 Task: Lookup the "last" card linked in the attachments.
Action: Mouse moved to (1181, 300)
Screenshot: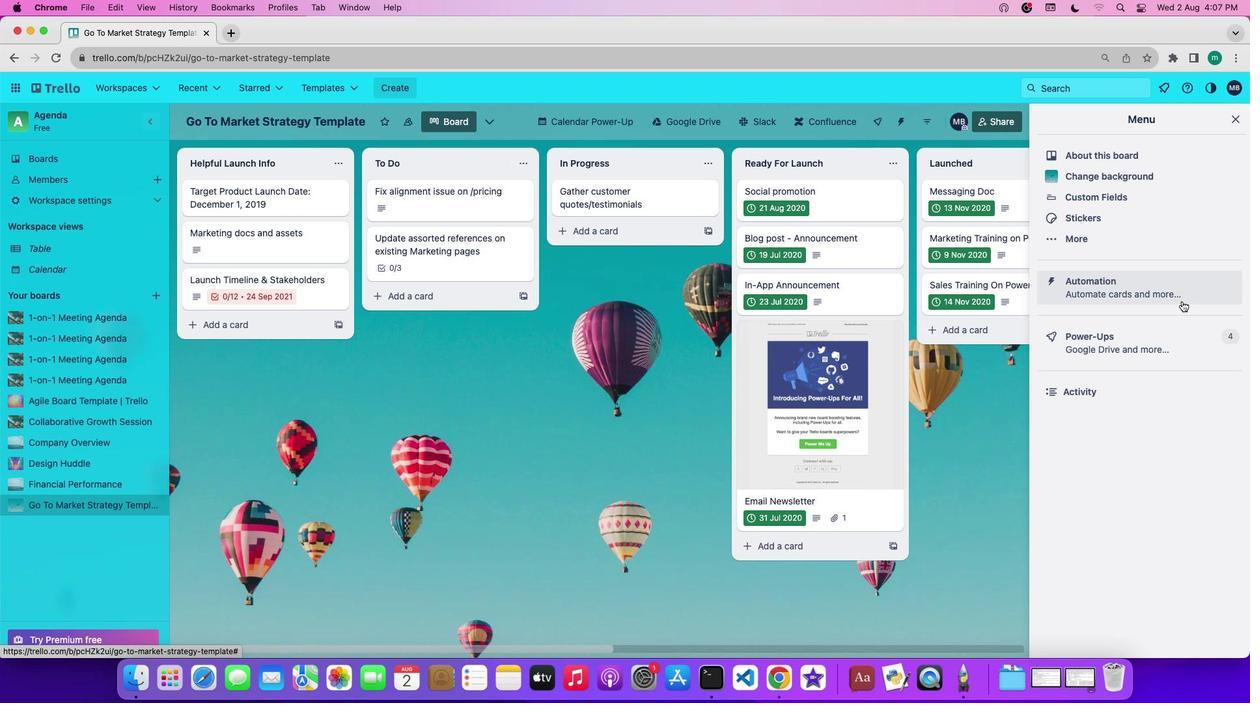 
Action: Mouse pressed left at (1181, 300)
Screenshot: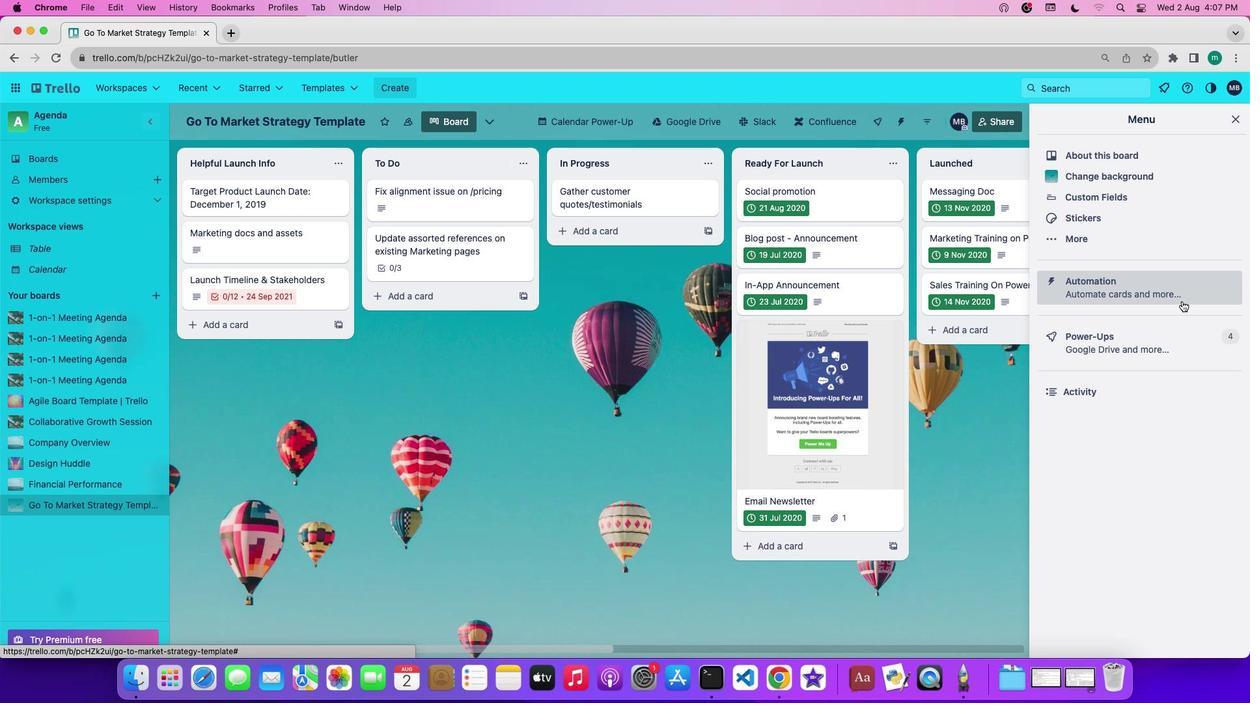 
Action: Mouse moved to (243, 337)
Screenshot: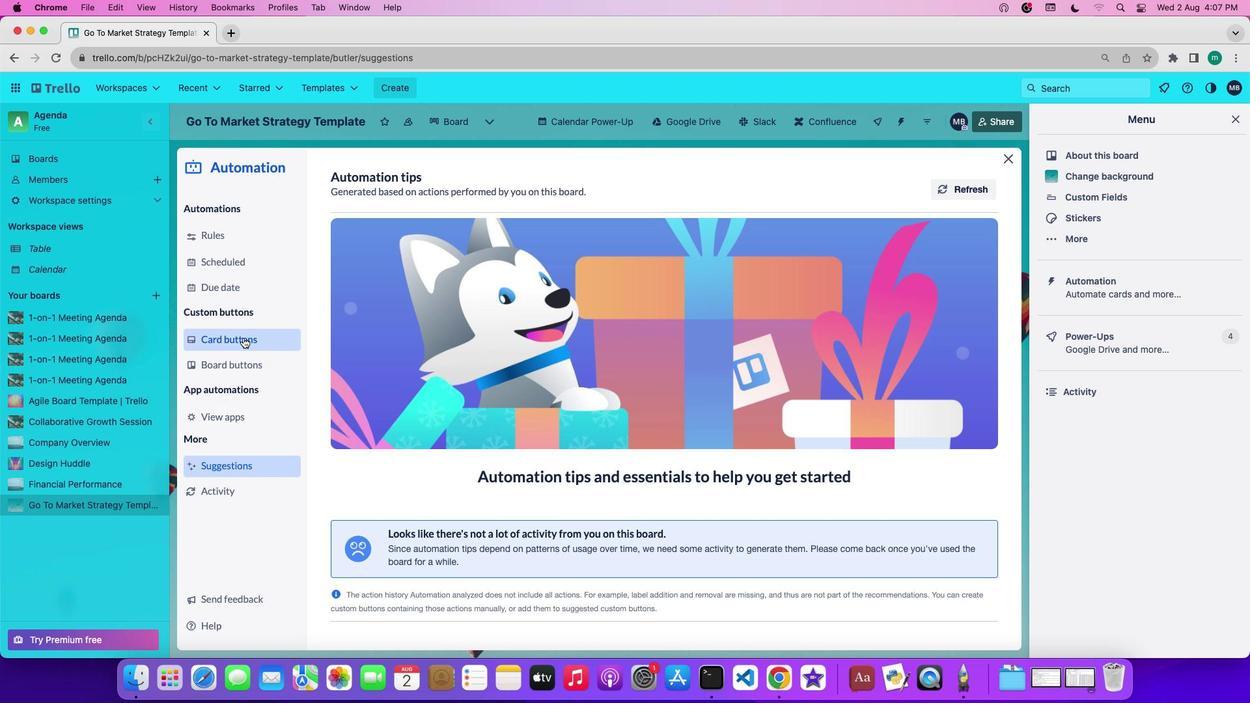 
Action: Mouse pressed left at (243, 337)
Screenshot: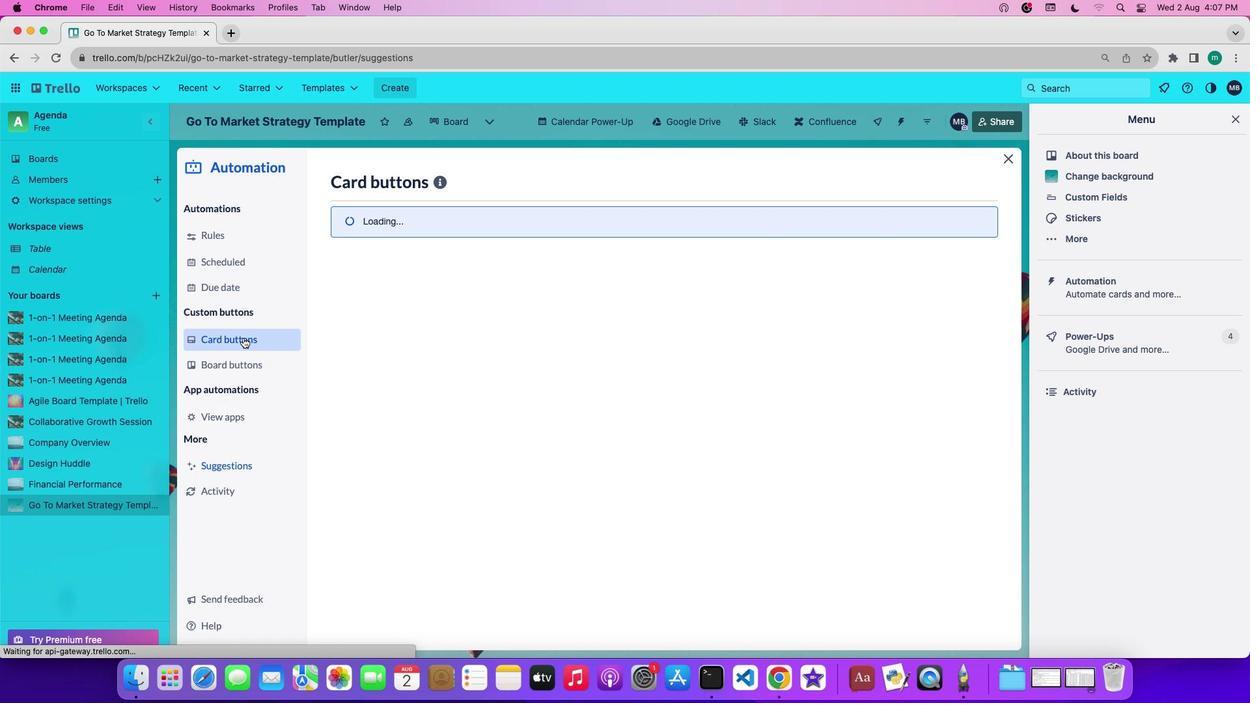 
Action: Mouse moved to (393, 466)
Screenshot: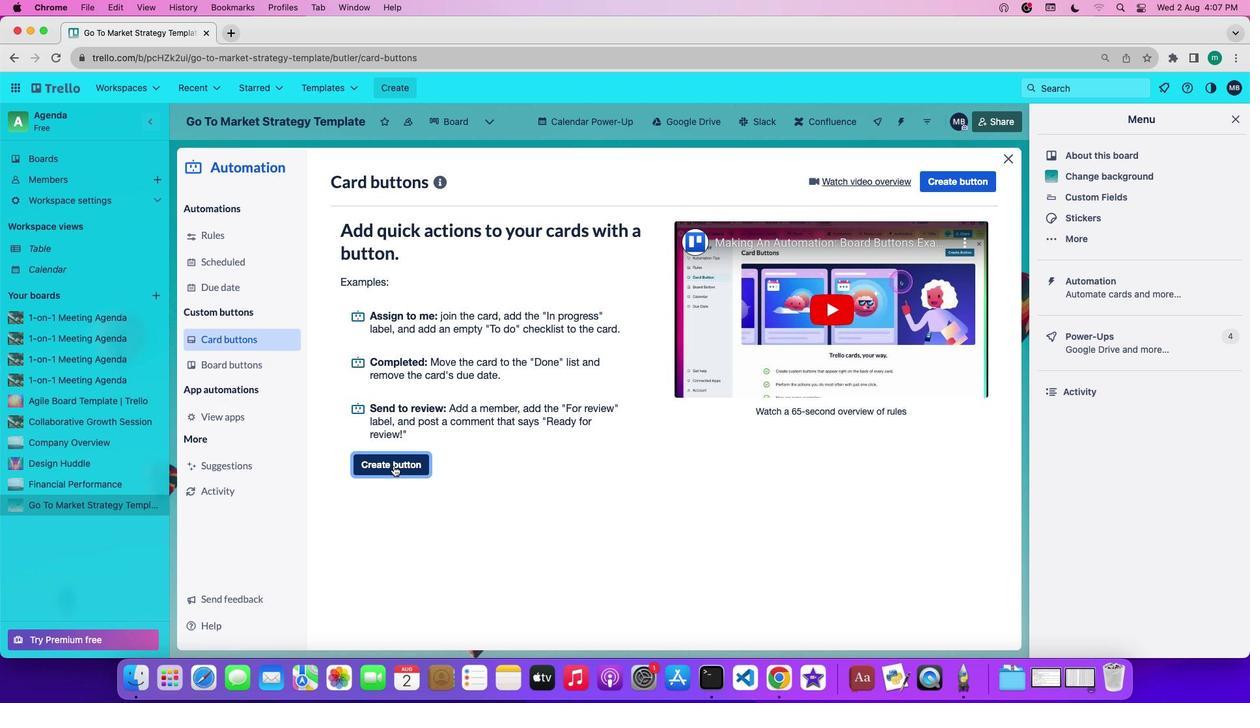 
Action: Mouse pressed left at (393, 466)
Screenshot: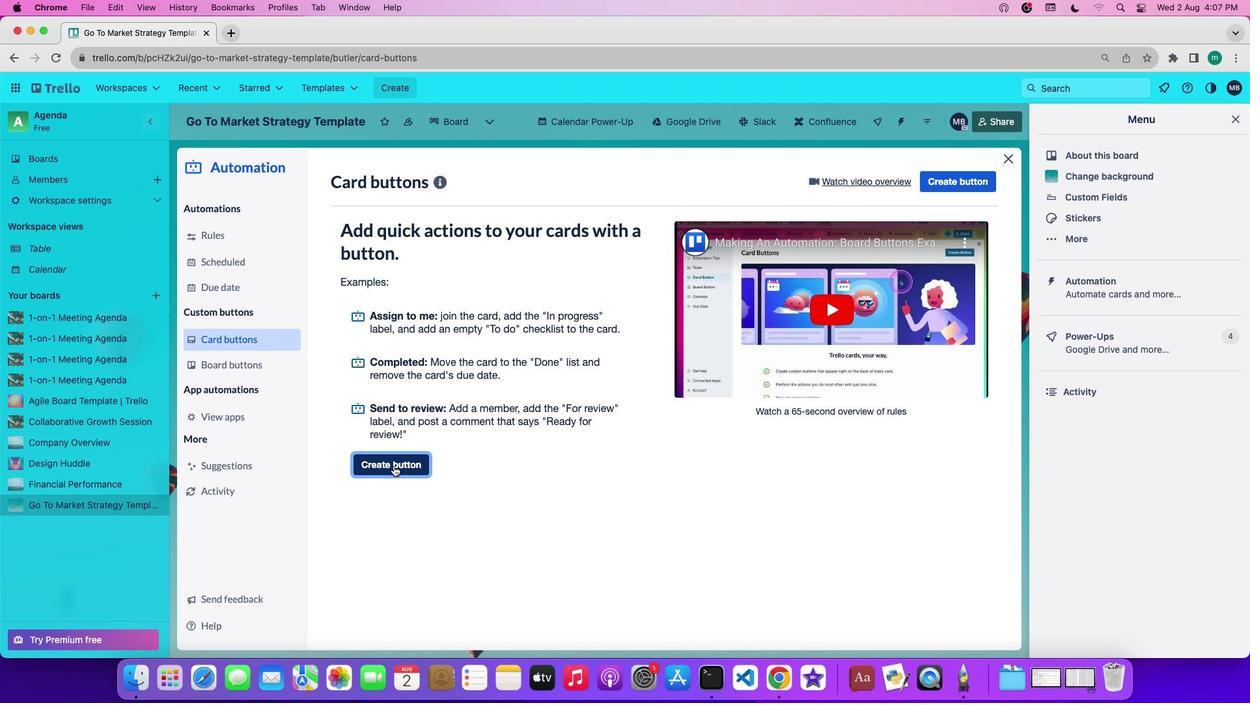 
Action: Mouse moved to (746, 359)
Screenshot: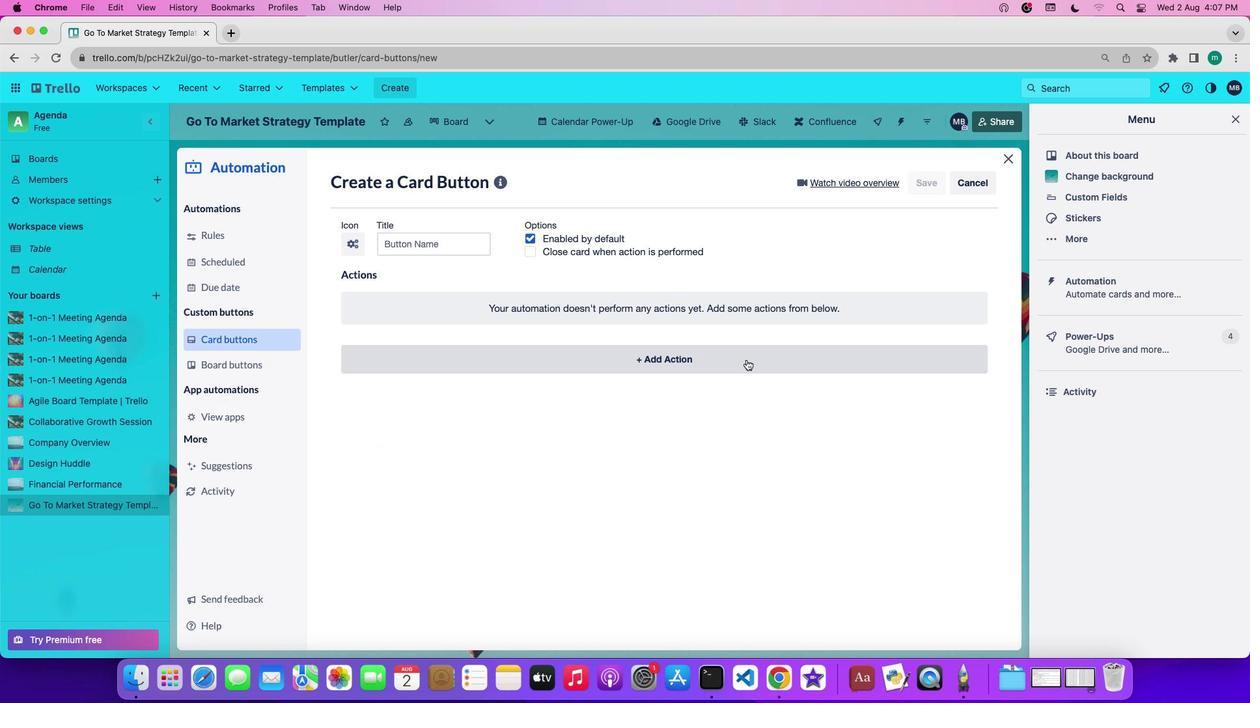 
Action: Mouse pressed left at (746, 359)
Screenshot: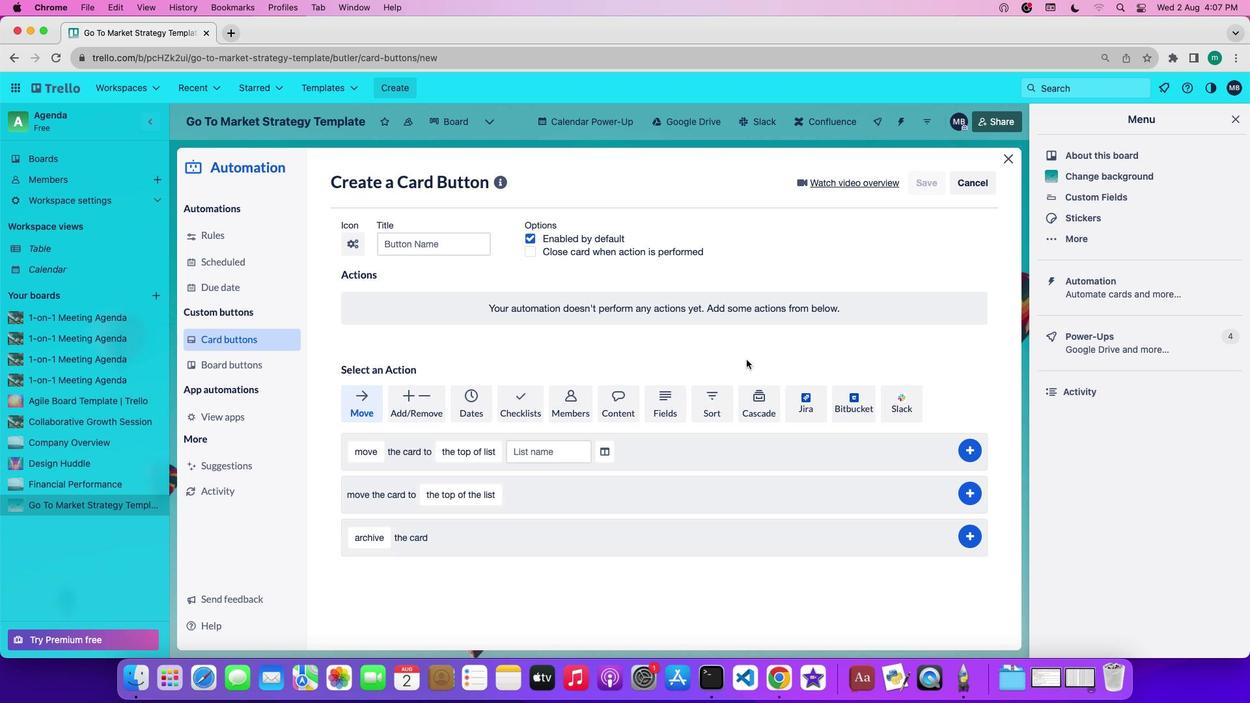 
Action: Mouse moved to (759, 403)
Screenshot: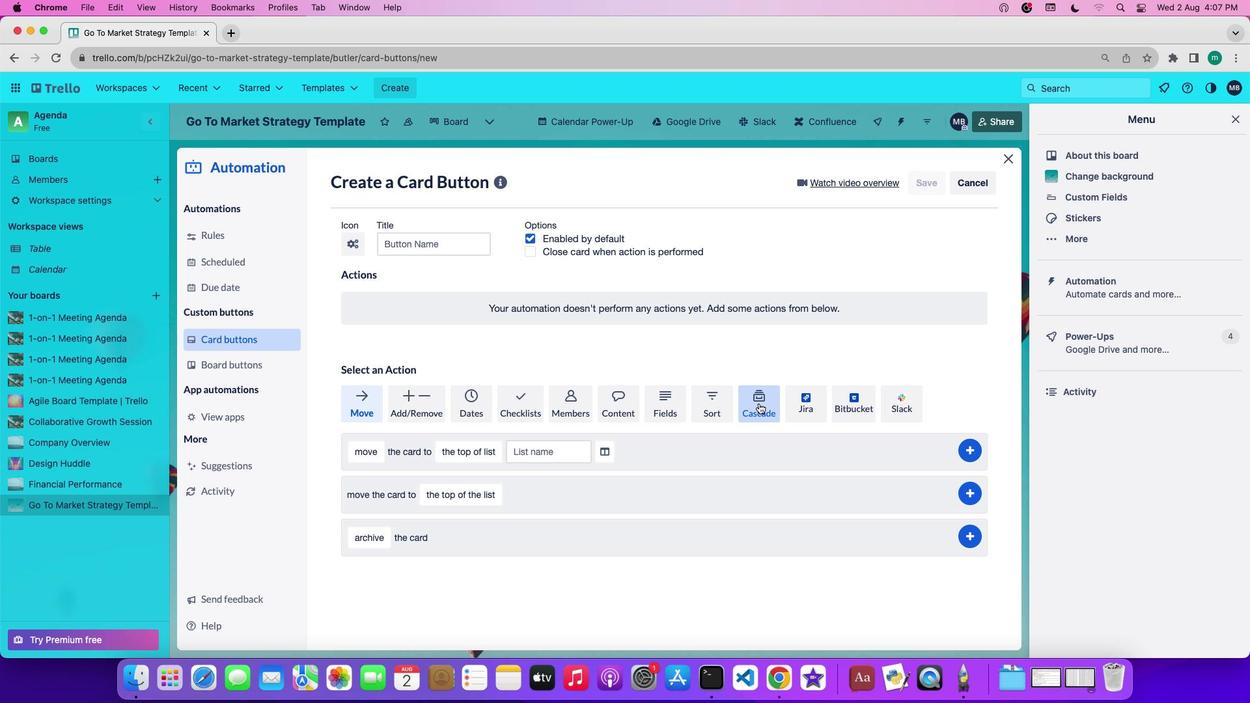 
Action: Mouse pressed left at (759, 403)
Screenshot: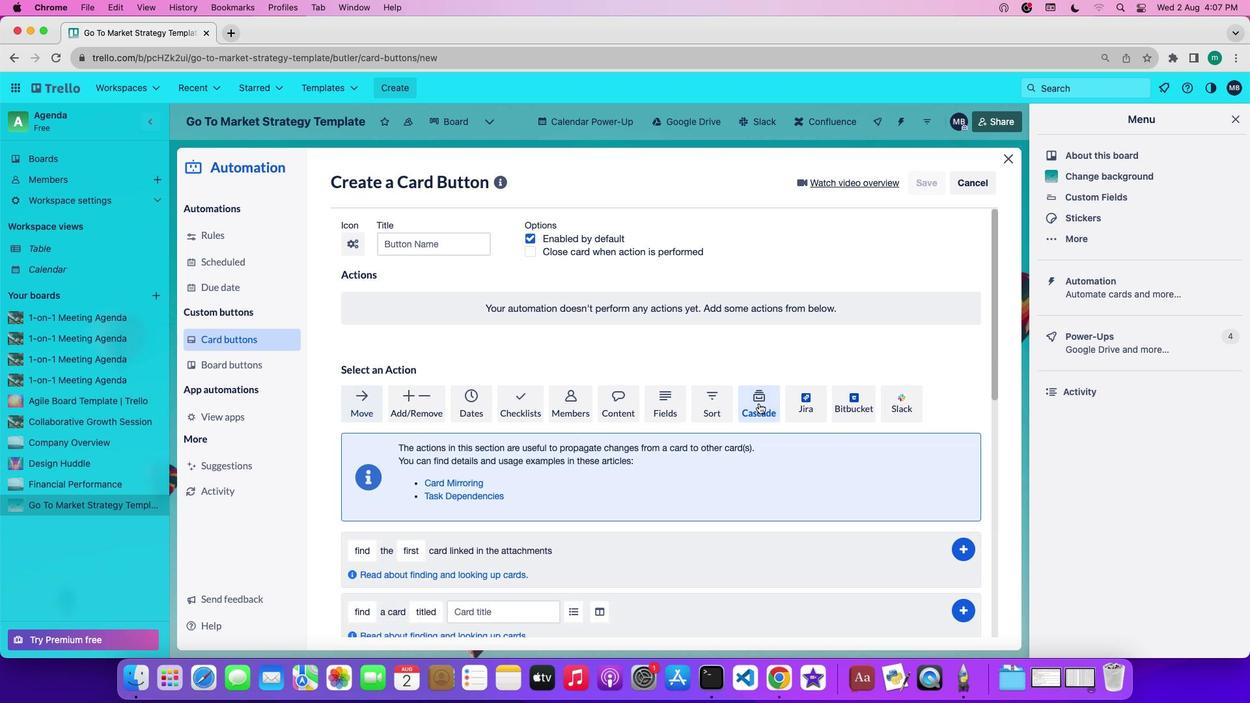 
Action: Mouse moved to (528, 532)
Screenshot: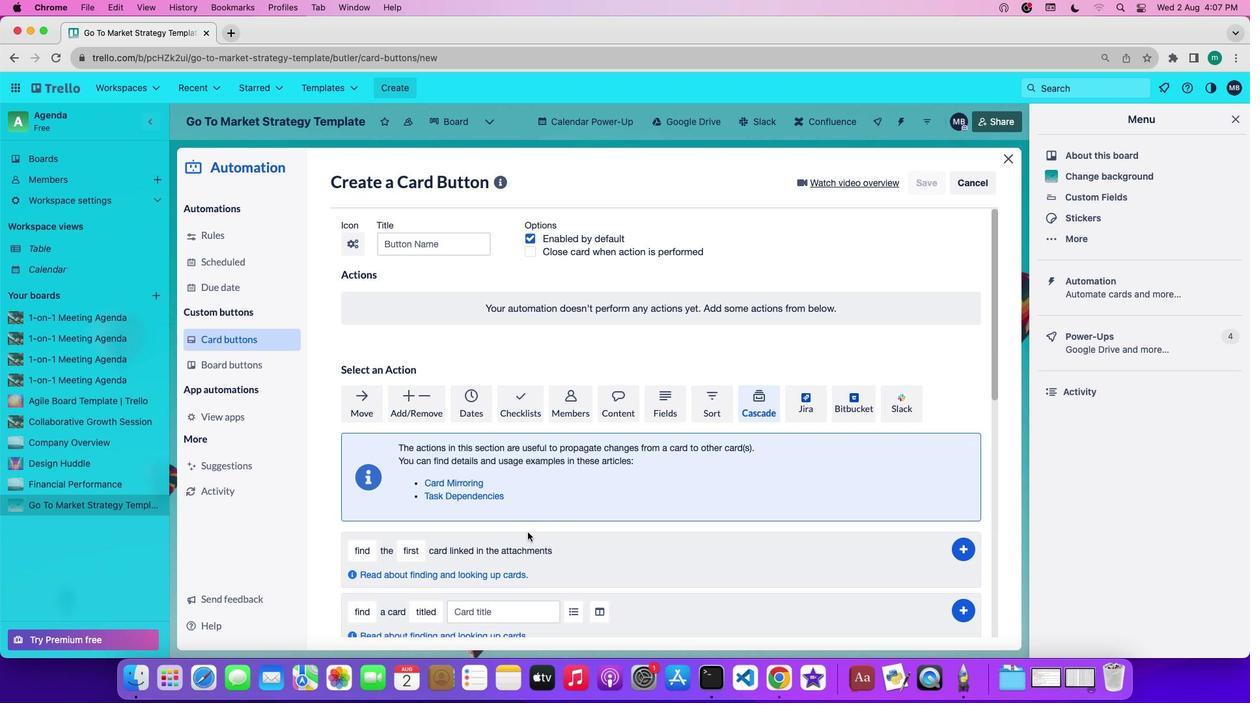 
Action: Mouse scrolled (528, 532) with delta (0, 0)
Screenshot: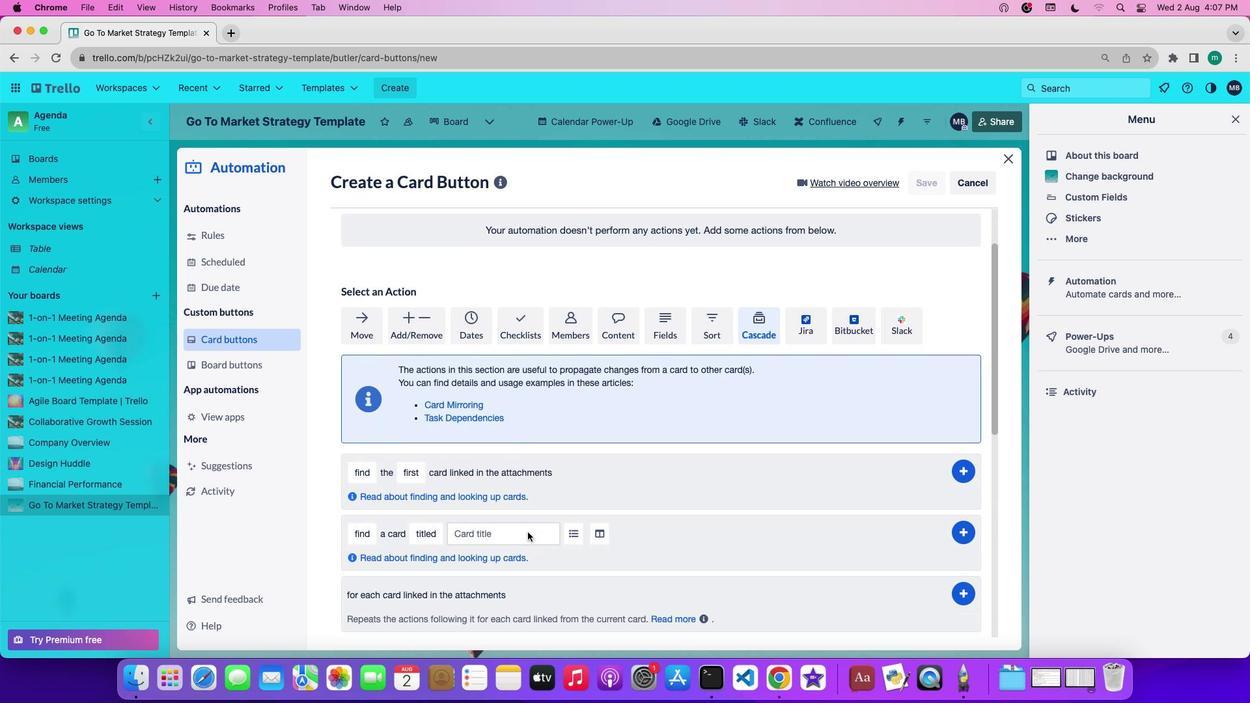 
Action: Mouse scrolled (528, 532) with delta (0, 0)
Screenshot: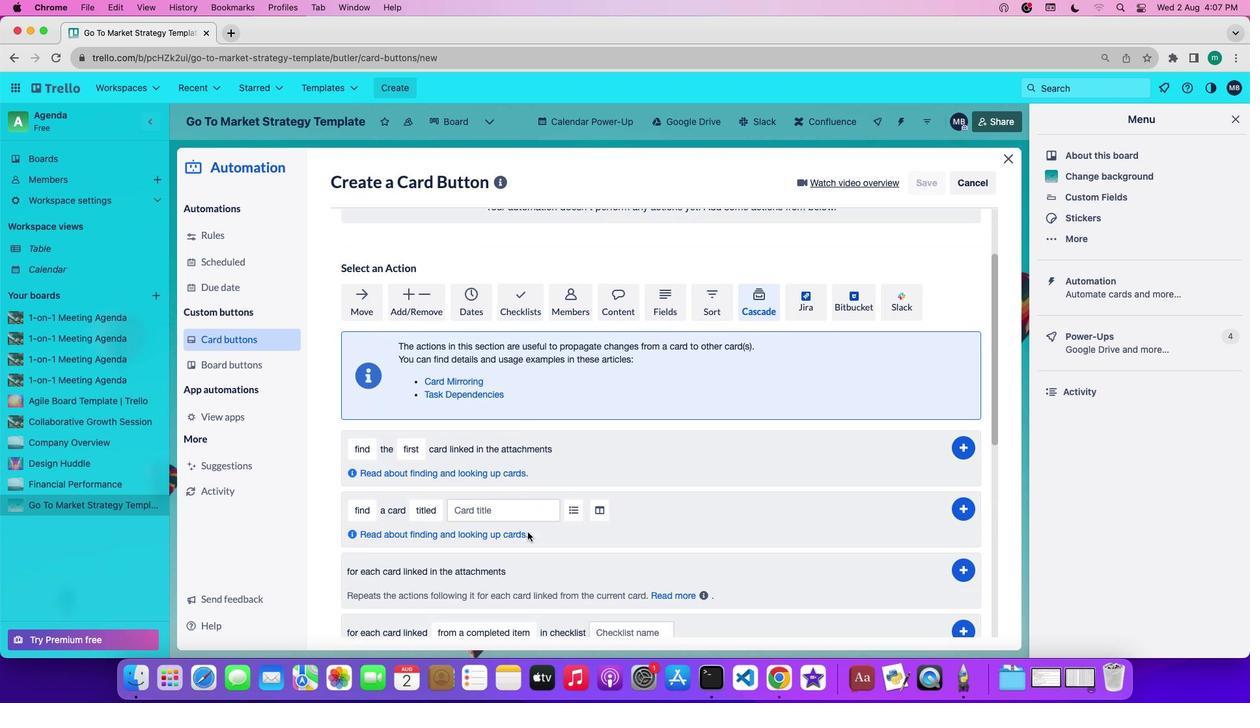 
Action: Mouse scrolled (528, 532) with delta (0, -1)
Screenshot: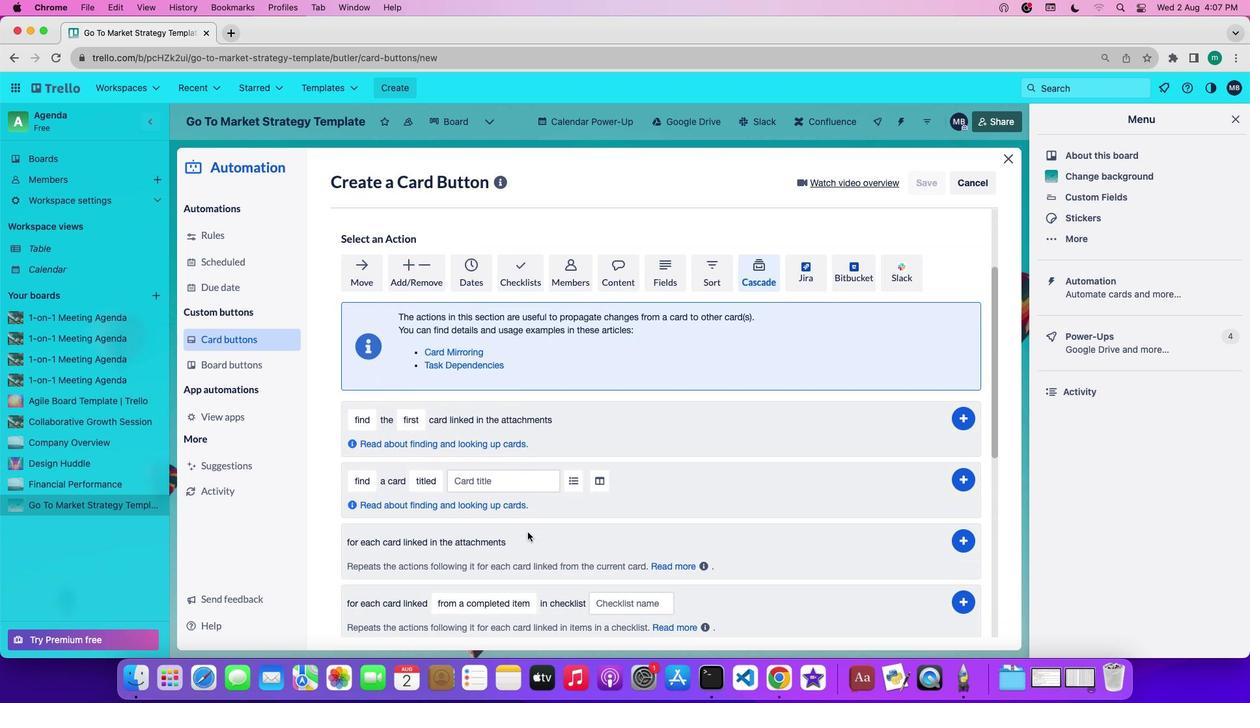
Action: Mouse scrolled (528, 532) with delta (0, -1)
Screenshot: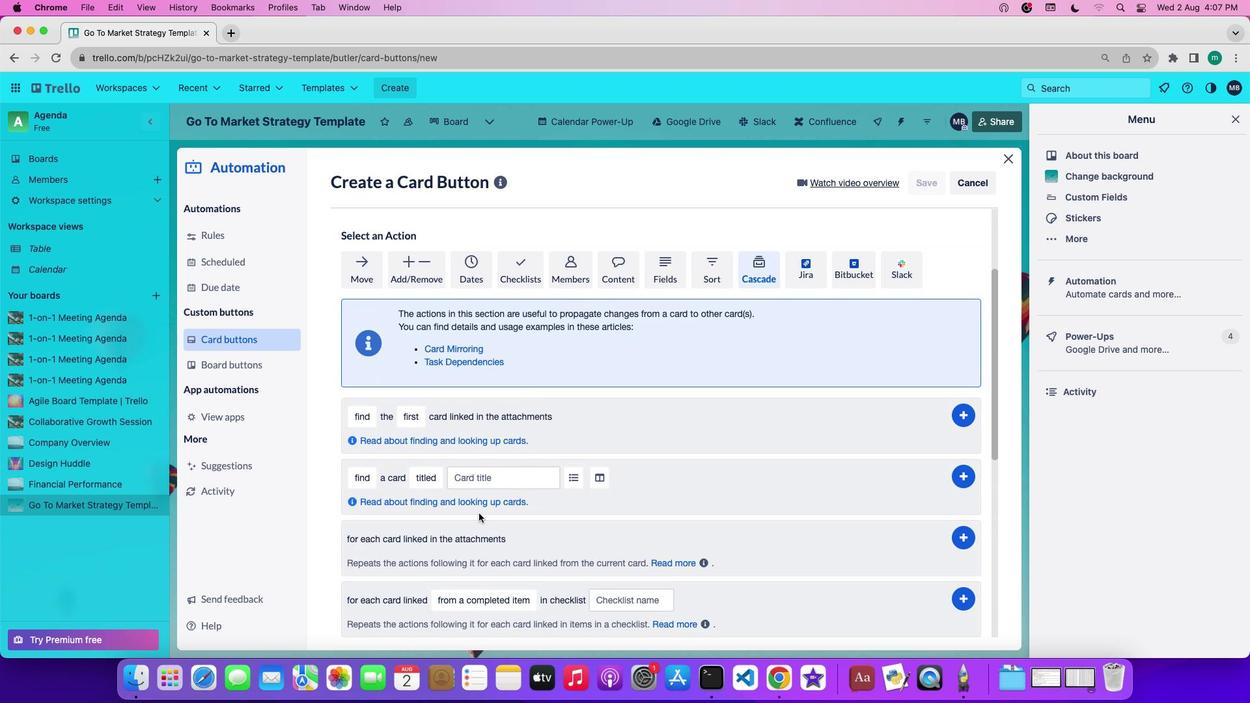 
Action: Mouse moved to (376, 468)
Screenshot: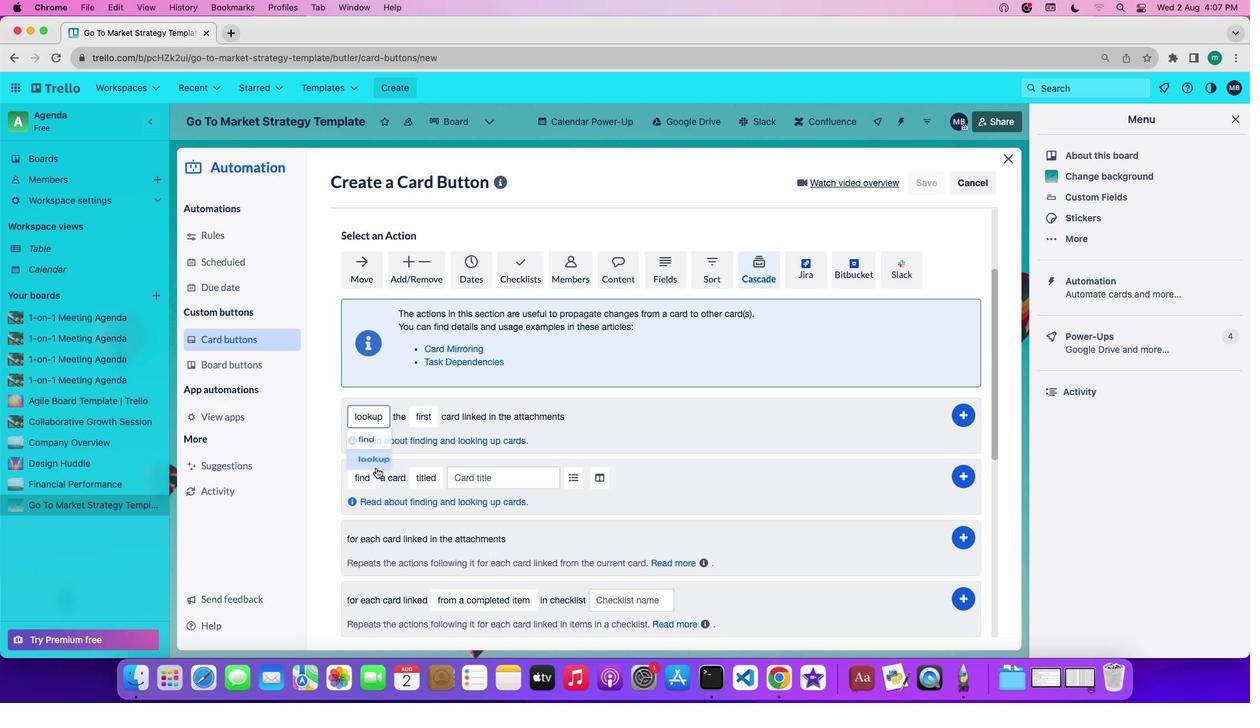 
Action: Mouse pressed left at (376, 468)
Screenshot: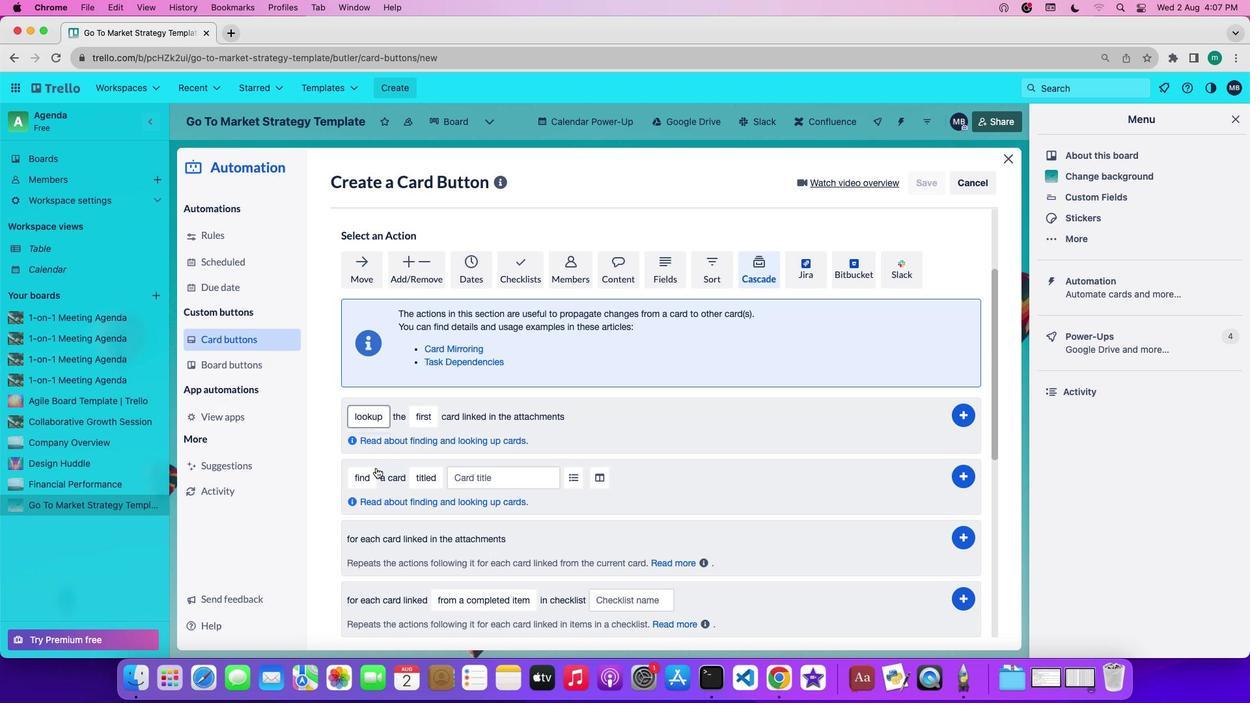 
Action: Mouse moved to (418, 419)
Screenshot: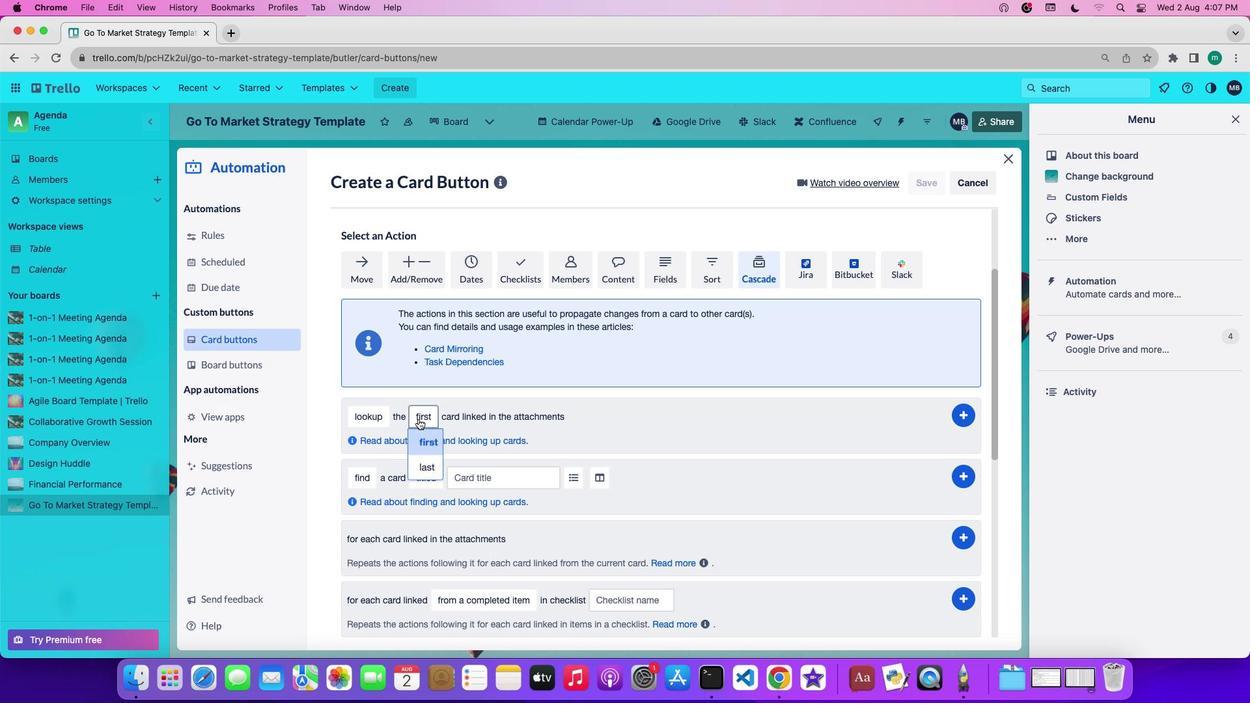 
Action: Mouse pressed left at (418, 419)
Screenshot: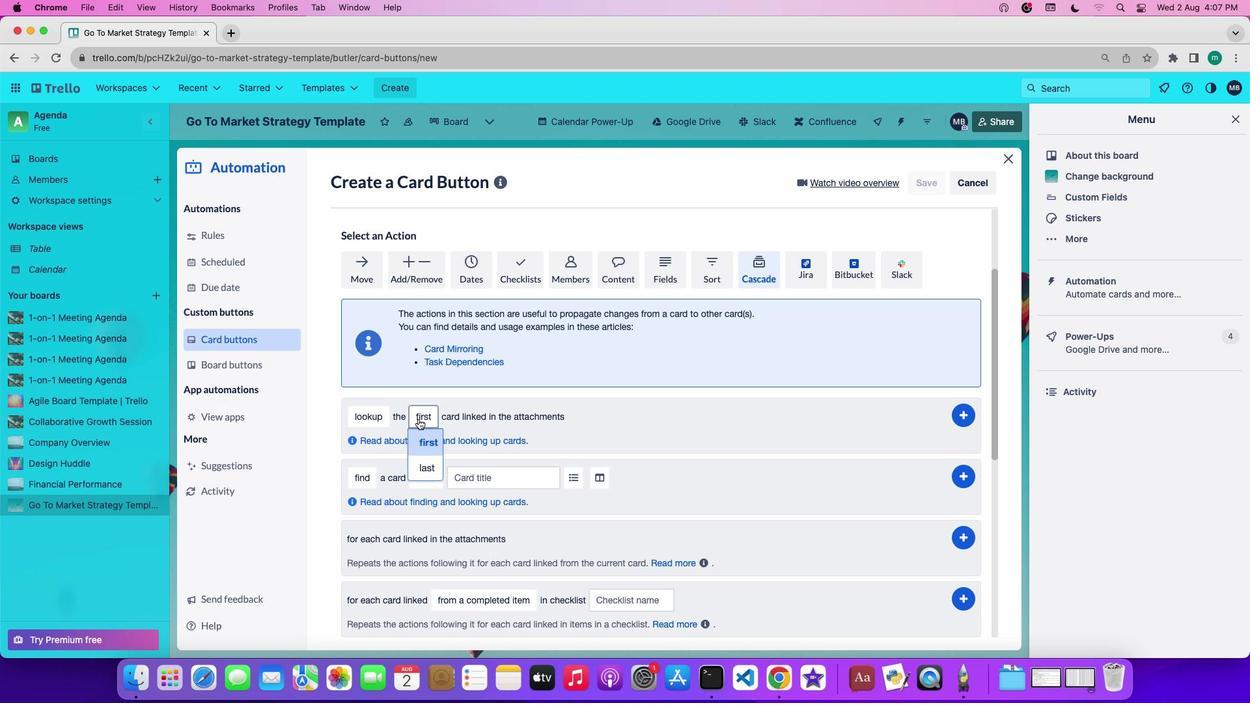 
Action: Mouse moved to (425, 472)
Screenshot: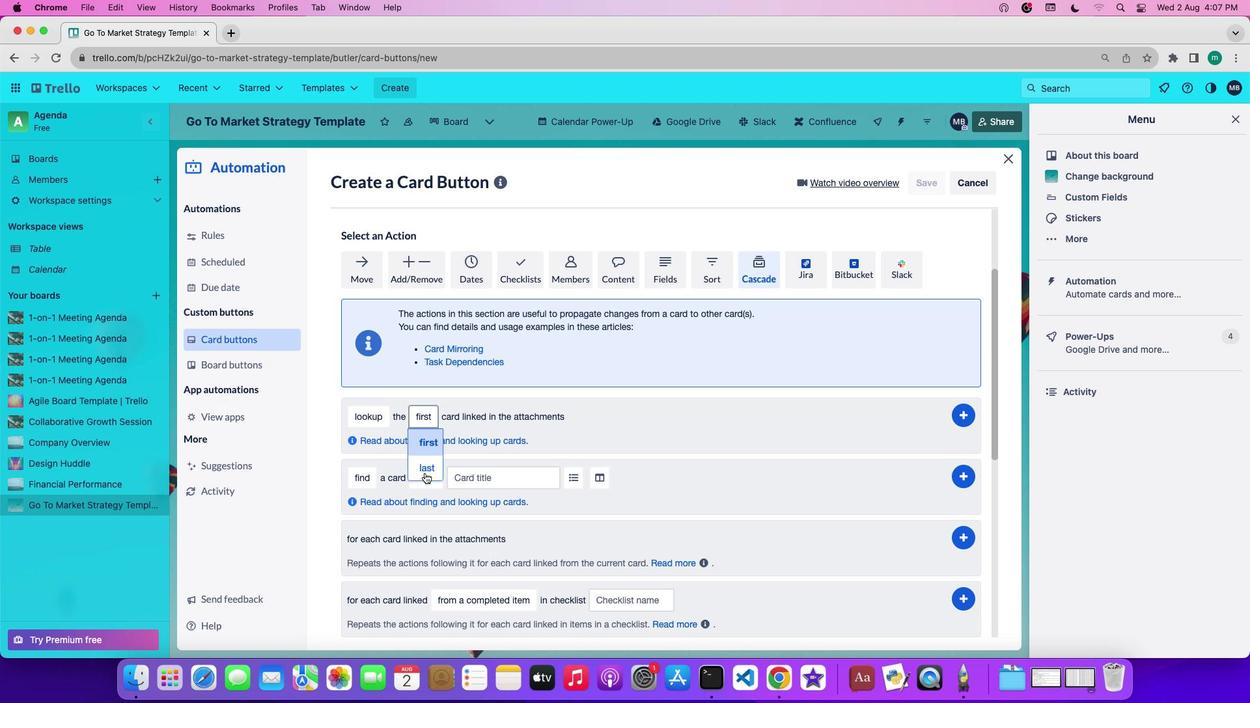 
Action: Mouse pressed left at (425, 472)
Screenshot: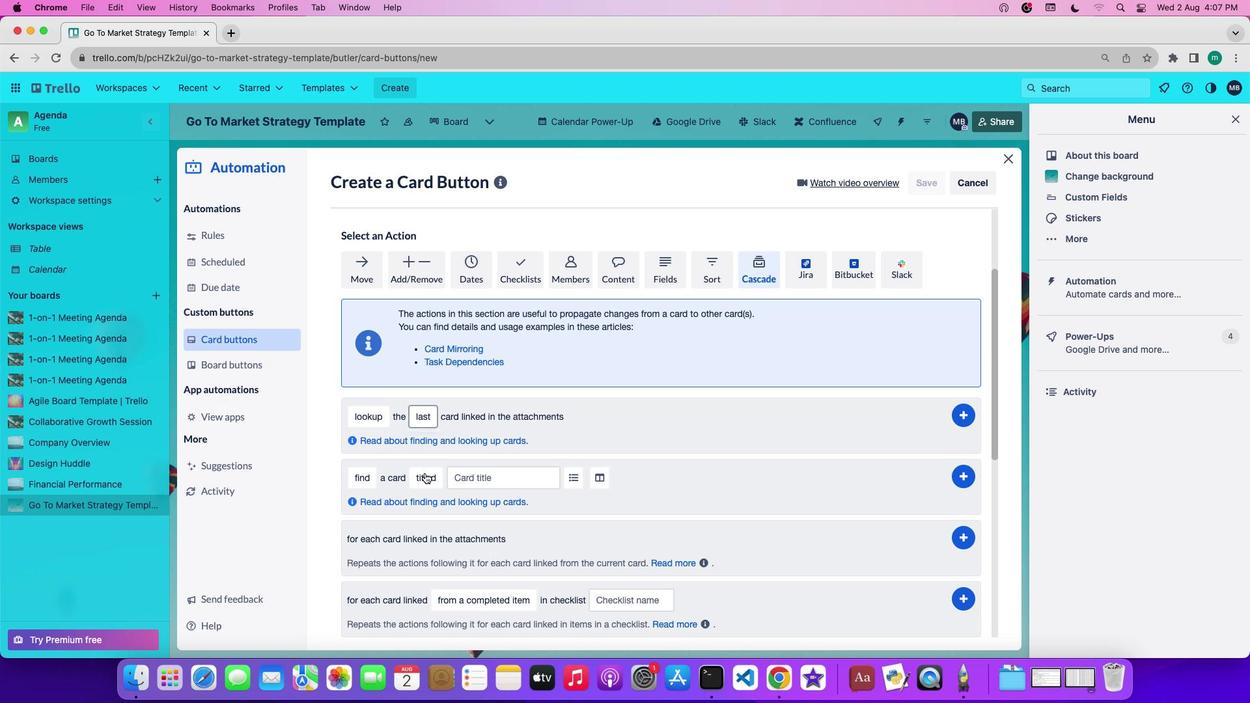 
Action: Mouse moved to (968, 413)
Screenshot: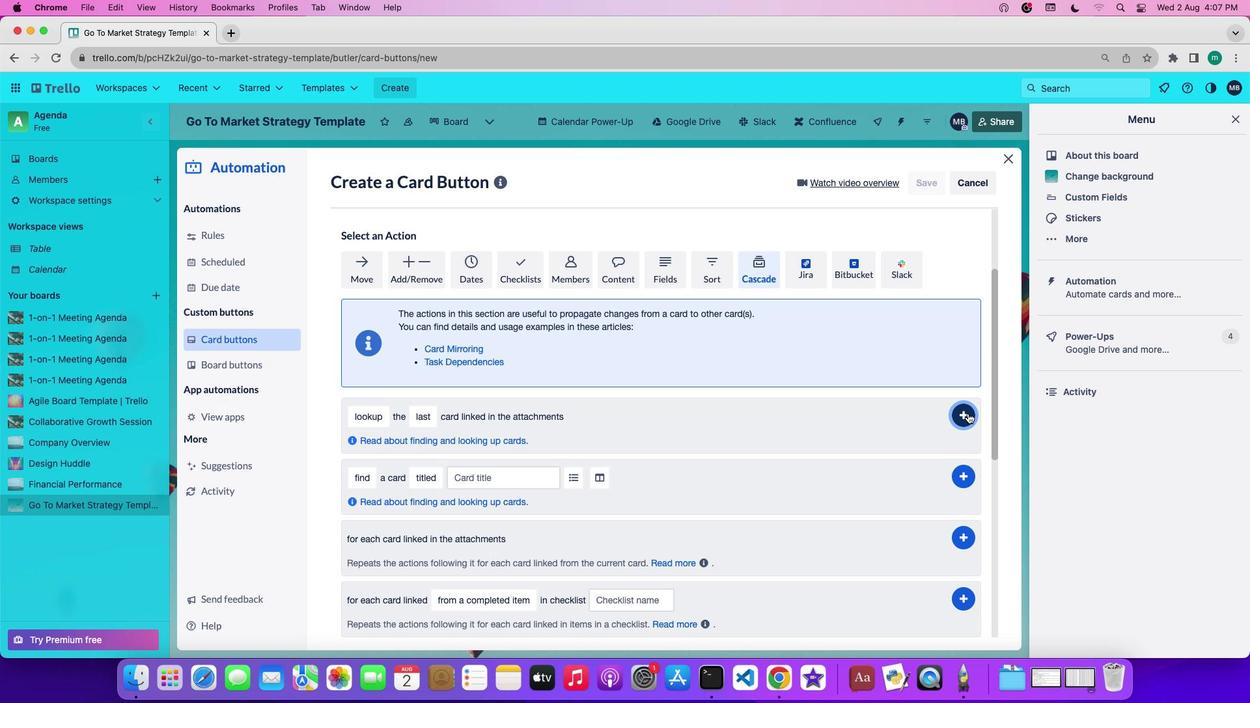 
Action: Mouse pressed left at (968, 413)
Screenshot: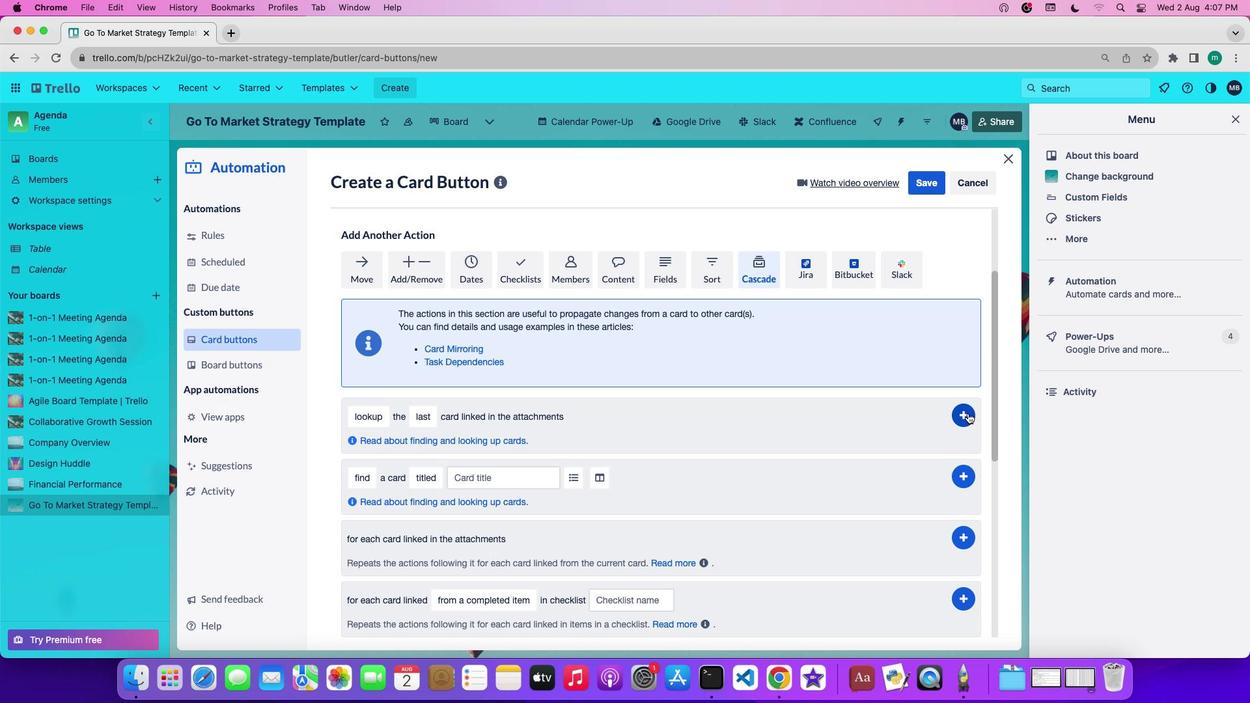 
